 Task: Enable the option "Fullscreen video output" for general video settings.
Action: Mouse moved to (110, 19)
Screenshot: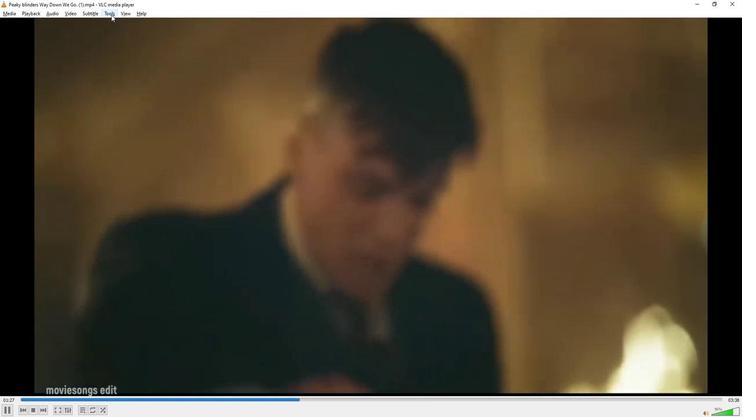 
Action: Mouse pressed left at (110, 19)
Screenshot: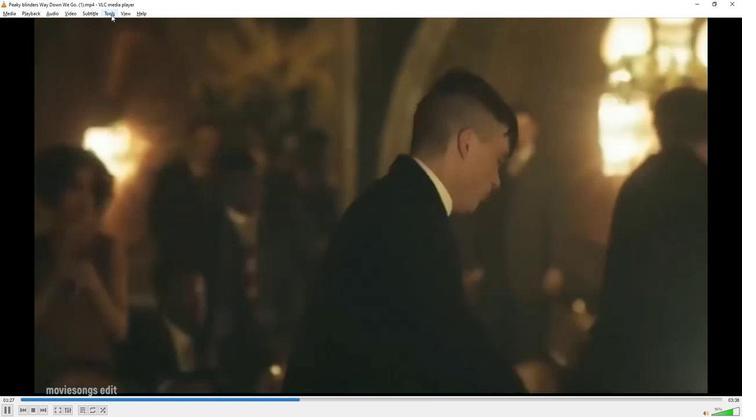 
Action: Mouse moved to (126, 108)
Screenshot: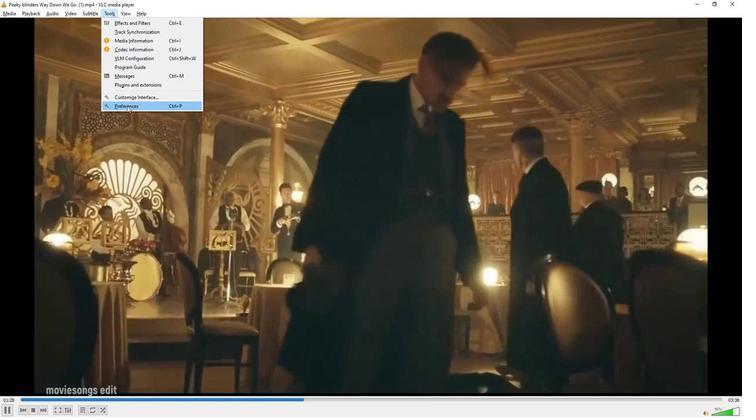 
Action: Mouse pressed left at (126, 108)
Screenshot: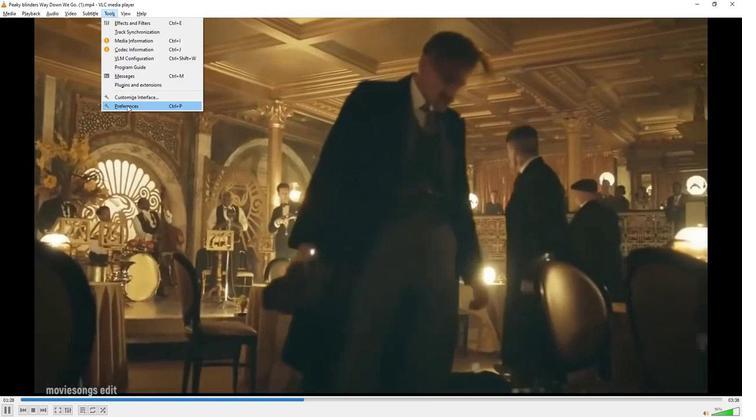 
Action: Mouse moved to (131, 318)
Screenshot: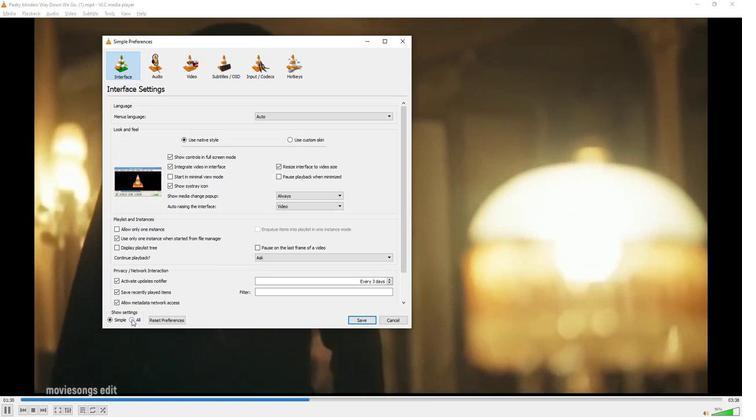 
Action: Mouse pressed left at (131, 318)
Screenshot: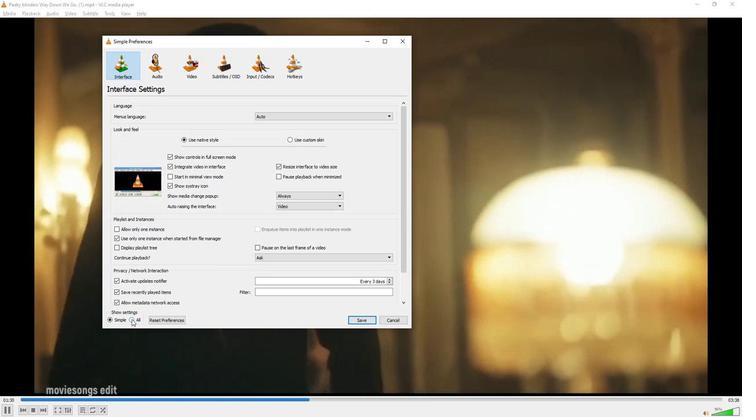 
Action: Mouse moved to (149, 288)
Screenshot: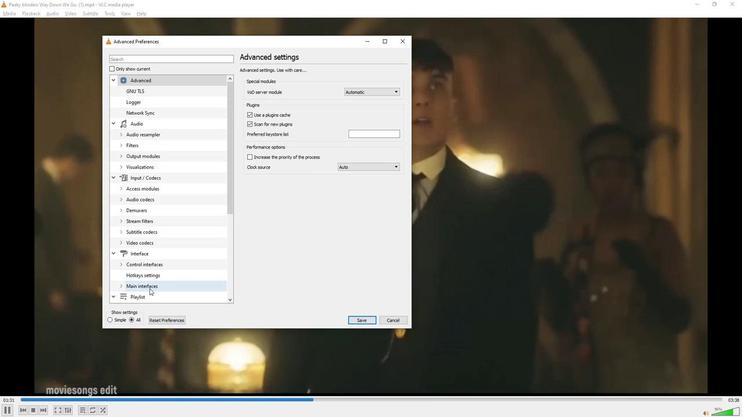 
Action: Mouse scrolled (149, 287) with delta (0, 0)
Screenshot: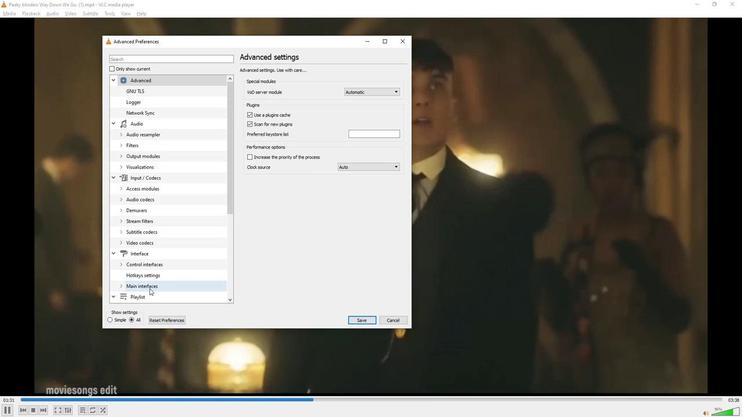 
Action: Mouse moved to (149, 288)
Screenshot: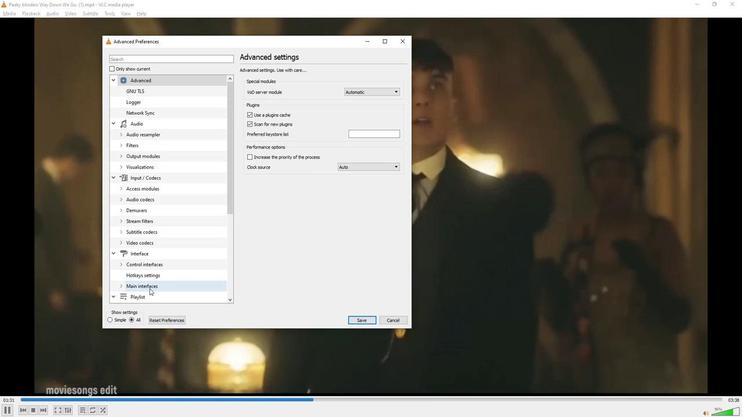 
Action: Mouse scrolled (149, 287) with delta (0, 0)
Screenshot: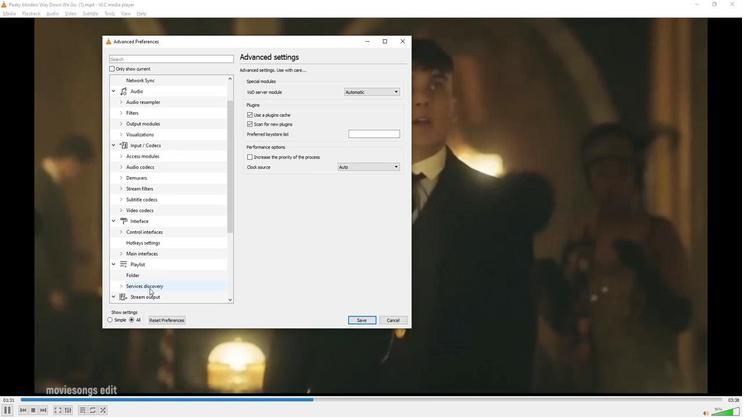 
Action: Mouse scrolled (149, 287) with delta (0, 0)
Screenshot: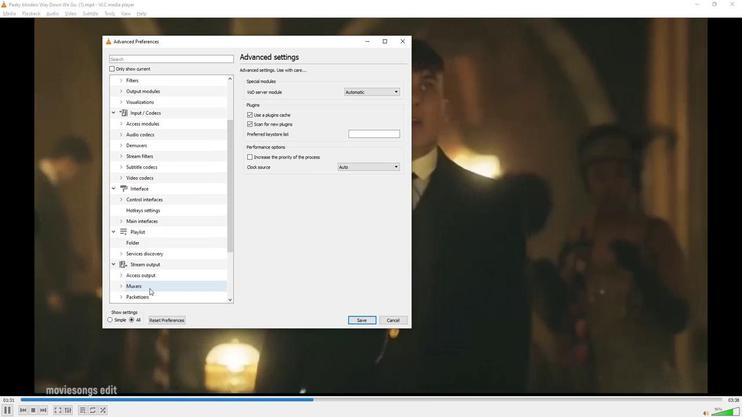 
Action: Mouse moved to (148, 288)
Screenshot: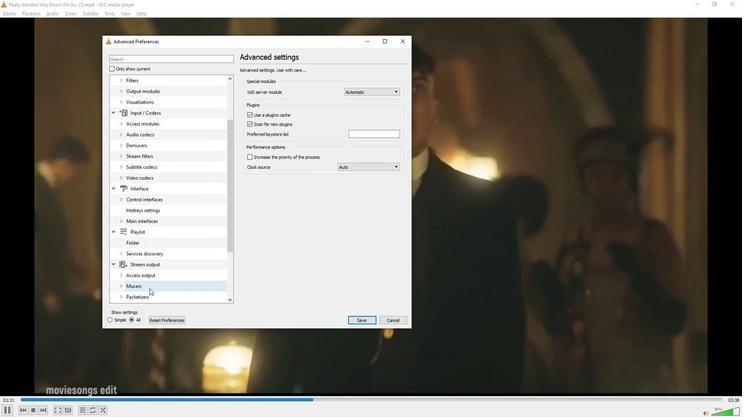 
Action: Mouse scrolled (148, 287) with delta (0, 0)
Screenshot: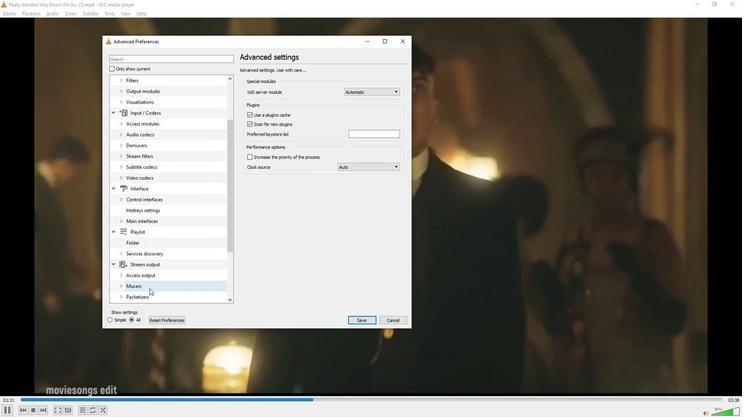 
Action: Mouse moved to (148, 288)
Screenshot: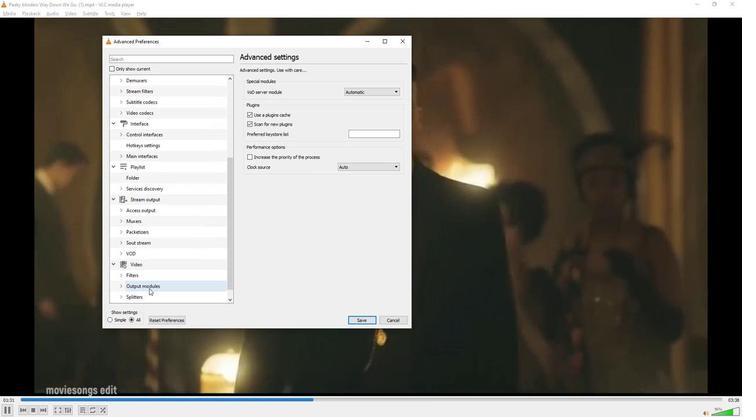 
Action: Mouse scrolled (148, 287) with delta (0, 0)
Screenshot: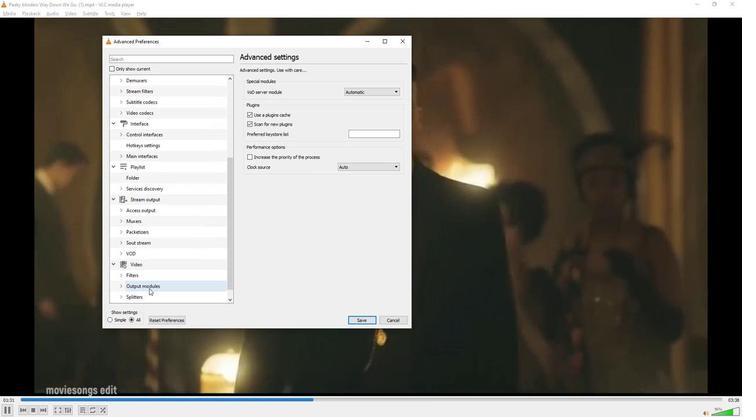 
Action: Mouse scrolled (148, 287) with delta (0, 0)
Screenshot: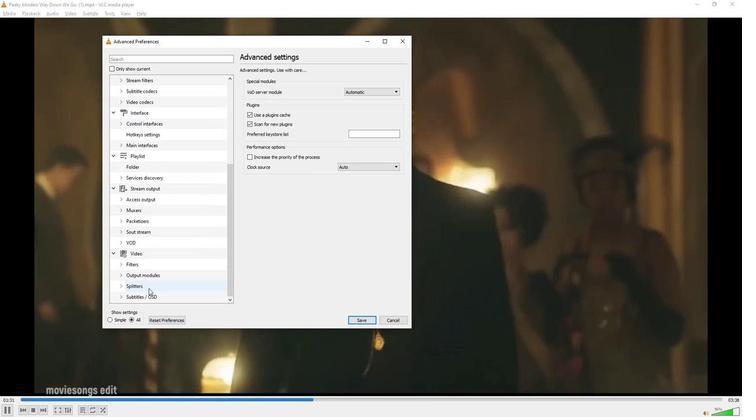 
Action: Mouse moved to (145, 255)
Screenshot: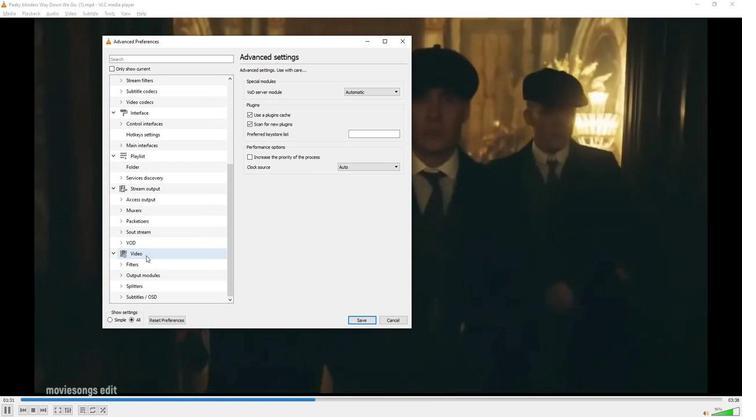 
Action: Mouse pressed left at (145, 255)
Screenshot: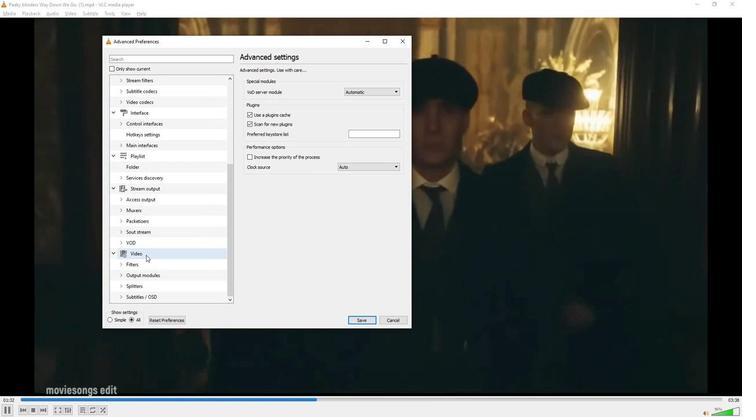 
Action: Mouse moved to (246, 102)
Screenshot: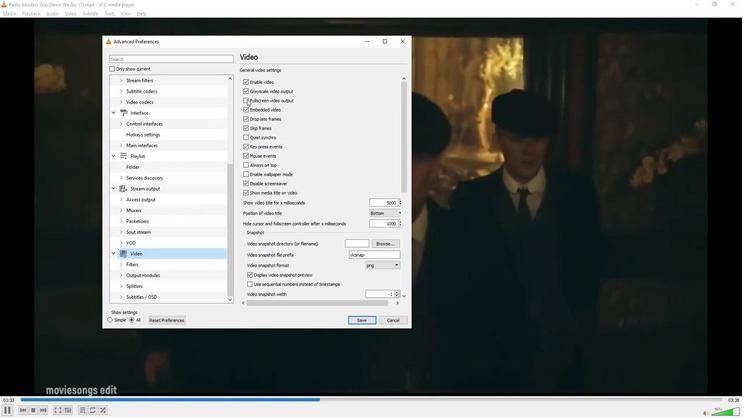 
Action: Mouse pressed left at (246, 102)
Screenshot: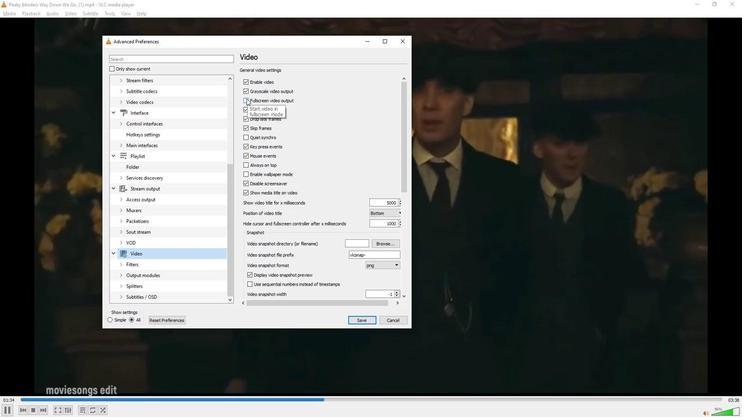 
Action: Mouse moved to (263, 187)
Screenshot: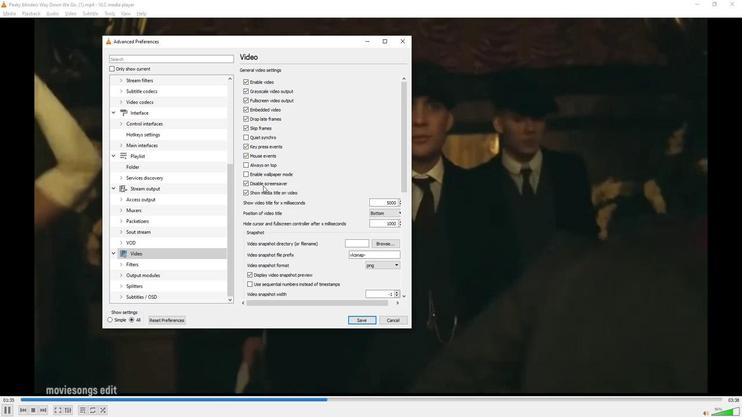 
